 Task: Add Enzymedica Digest to the cart.
Action: Mouse moved to (227, 102)
Screenshot: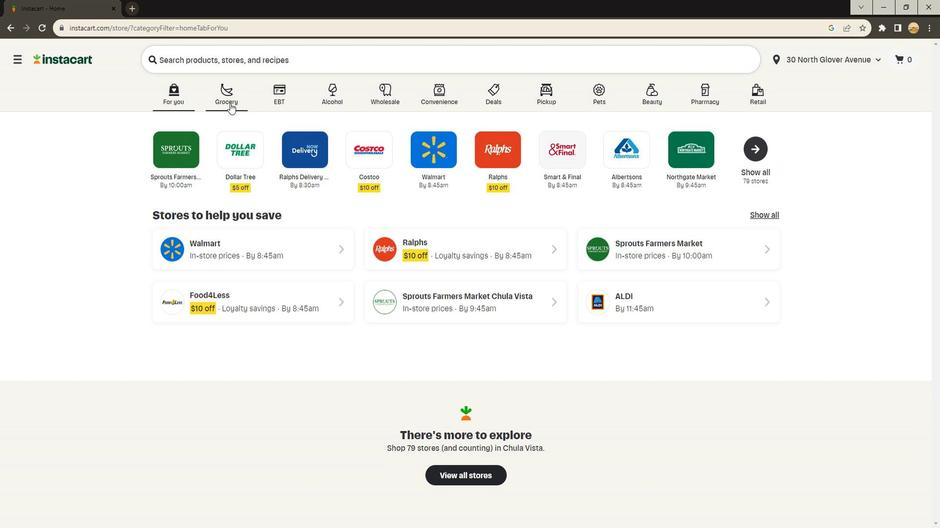 
Action: Mouse pressed left at (227, 102)
Screenshot: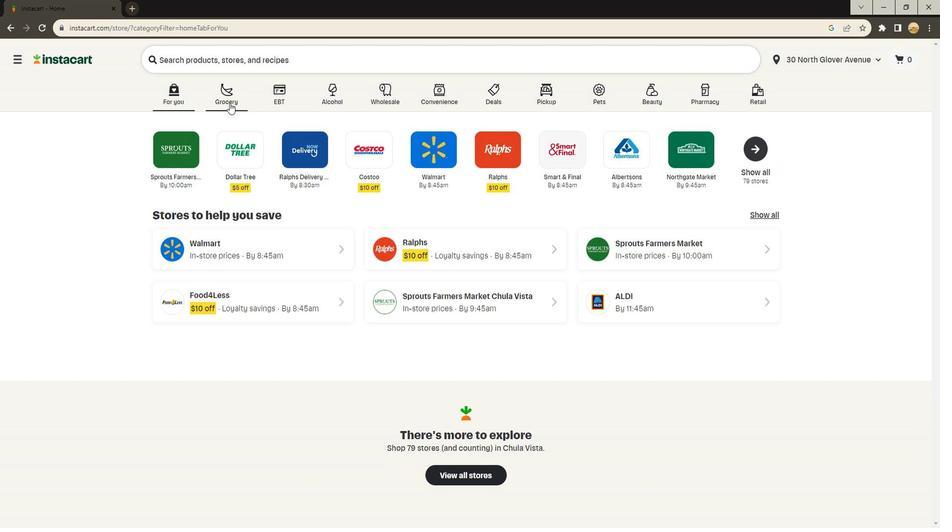 
Action: Mouse moved to (217, 279)
Screenshot: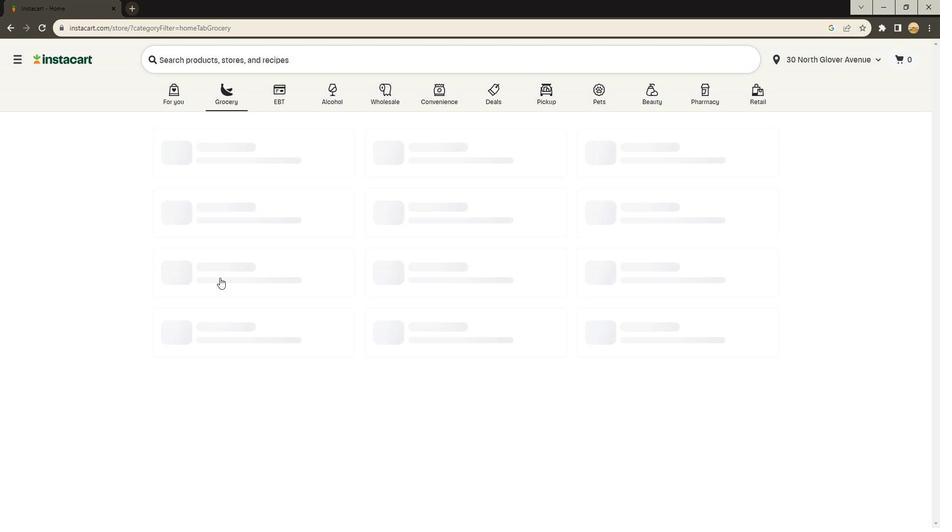 
Action: Mouse pressed left at (217, 279)
Screenshot: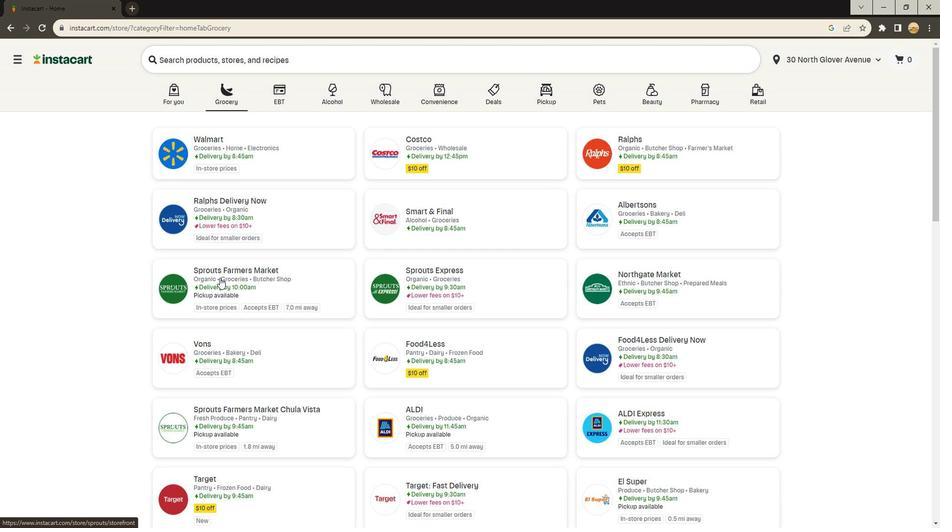 
Action: Mouse moved to (59, 326)
Screenshot: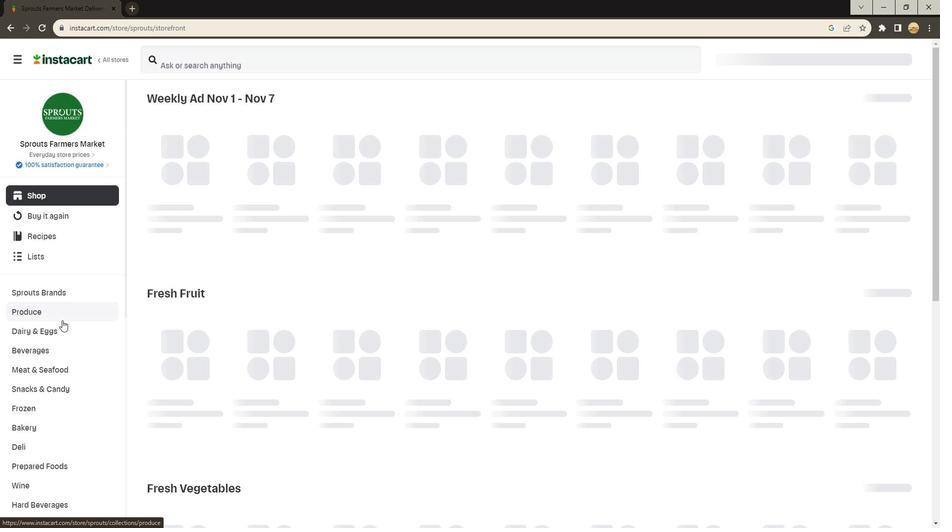 
Action: Mouse scrolled (59, 325) with delta (0, 0)
Screenshot: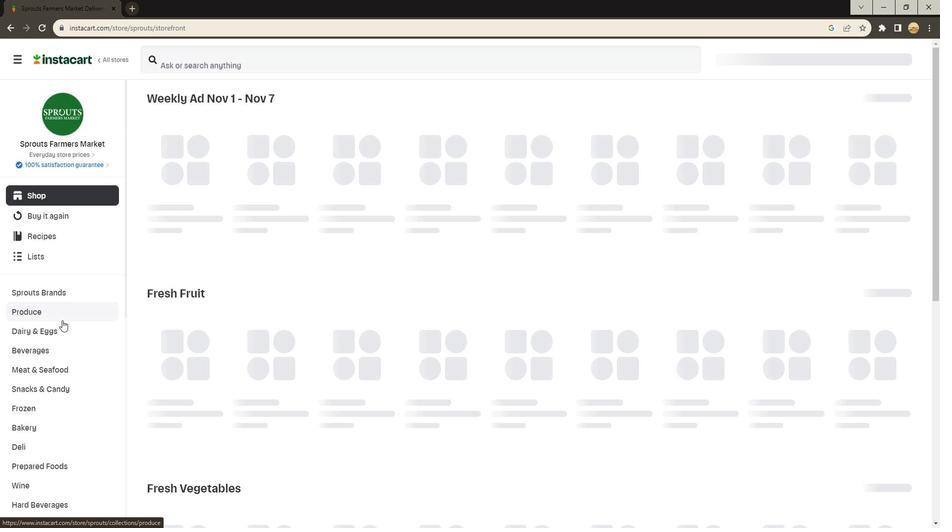 
Action: Mouse moved to (59, 334)
Screenshot: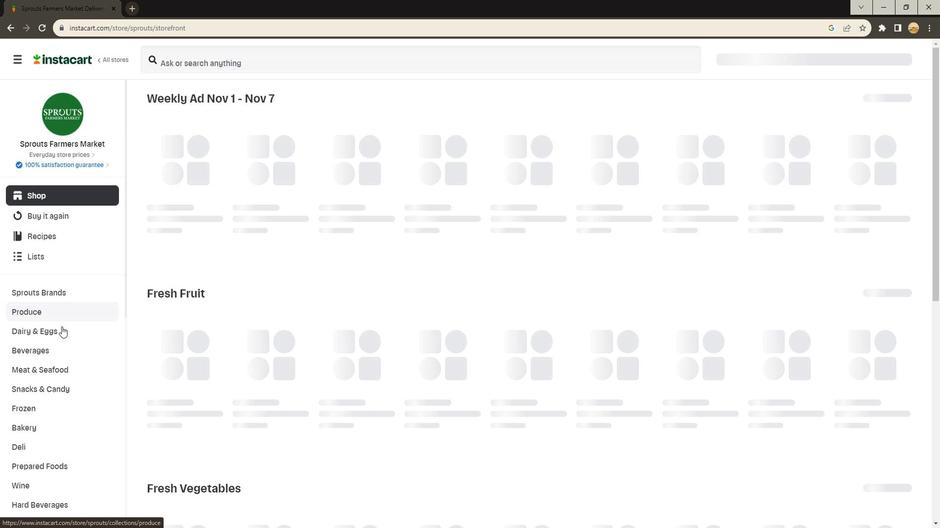 
Action: Mouse scrolled (59, 333) with delta (0, 0)
Screenshot: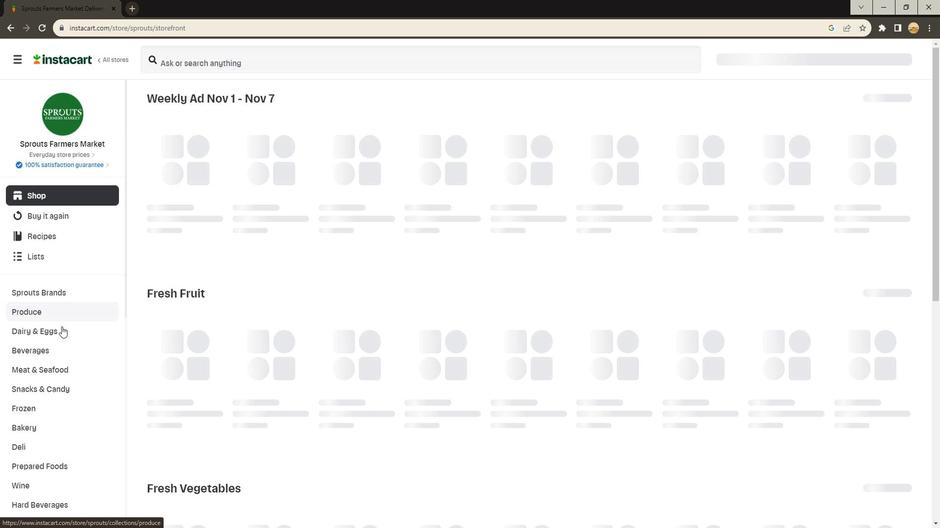 
Action: Mouse moved to (59, 348)
Screenshot: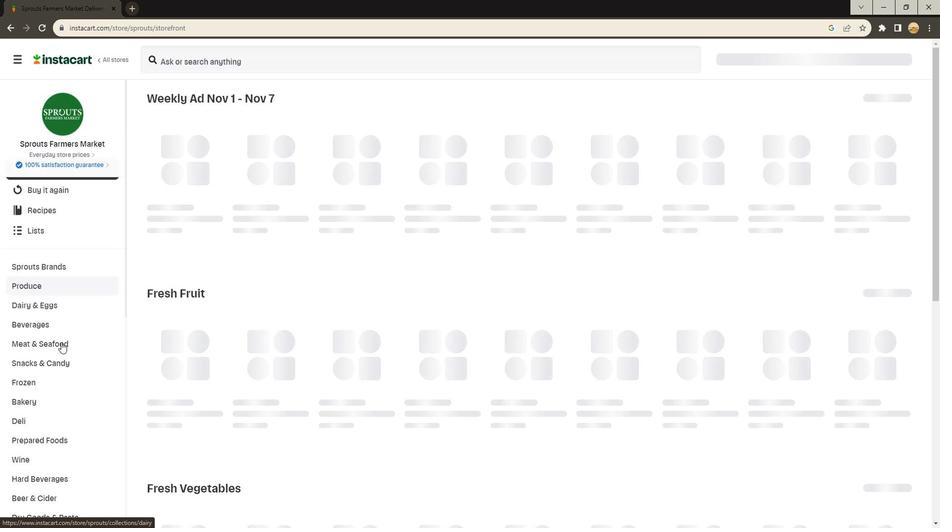 
Action: Mouse scrolled (59, 347) with delta (0, 0)
Screenshot: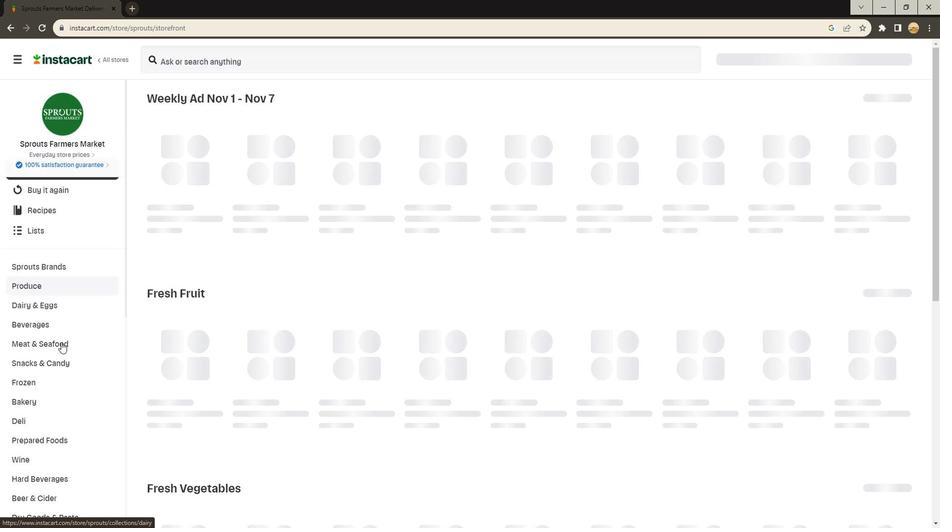 
Action: Mouse scrolled (59, 347) with delta (0, 0)
Screenshot: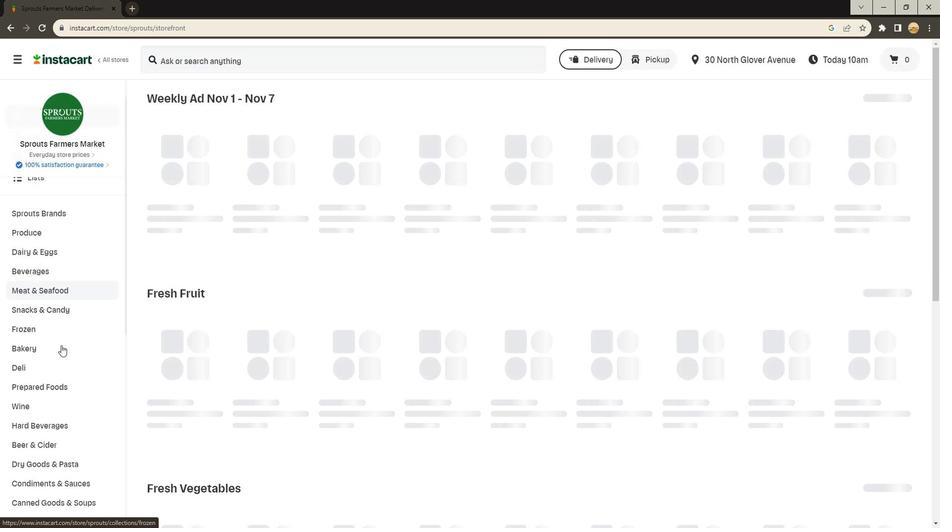 
Action: Mouse scrolled (59, 347) with delta (0, 0)
Screenshot: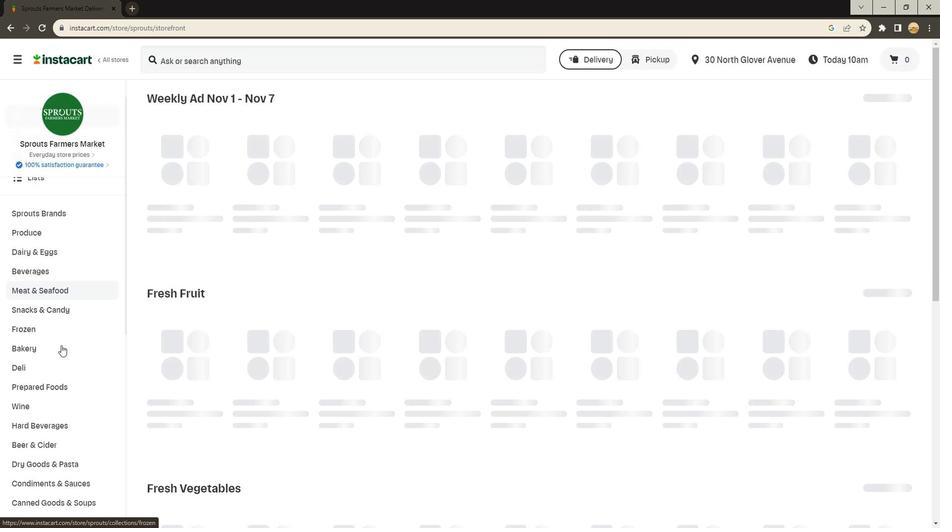 
Action: Mouse scrolled (59, 347) with delta (0, 0)
Screenshot: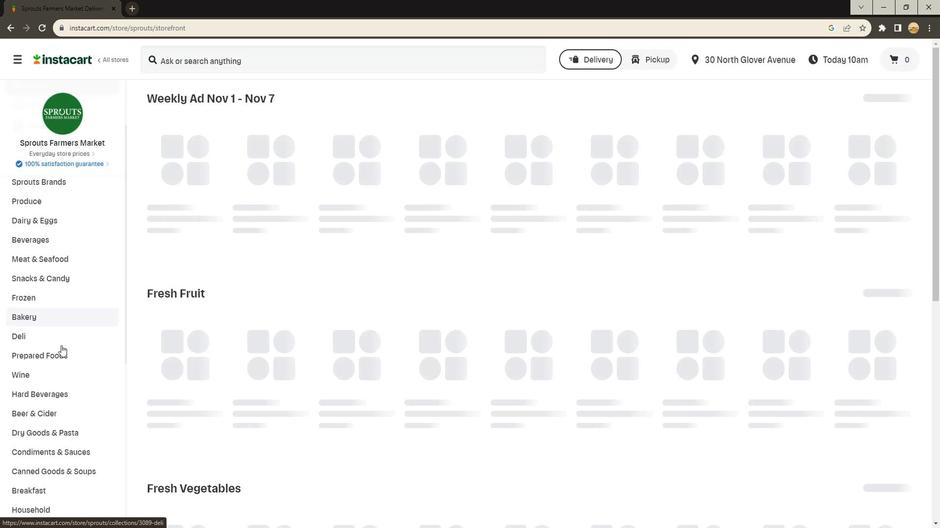 
Action: Mouse moved to (40, 376)
Screenshot: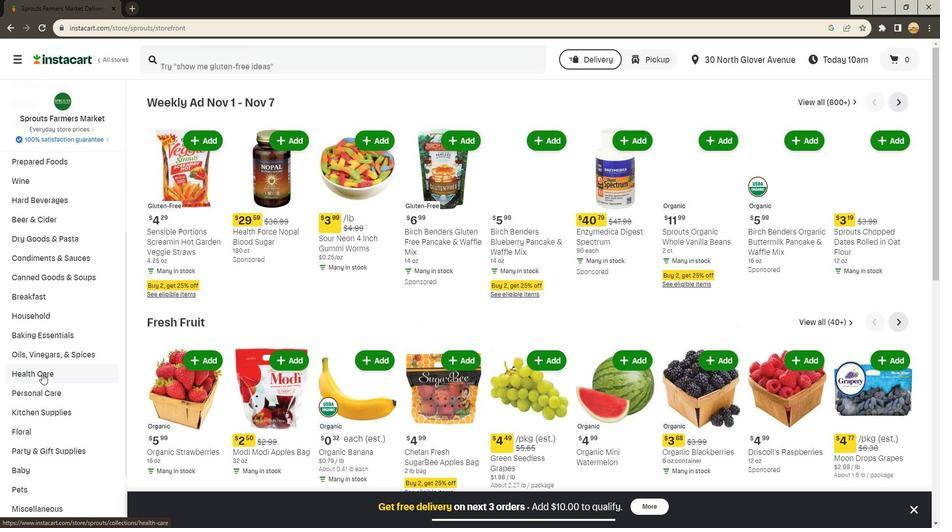 
Action: Mouse pressed left at (40, 376)
Screenshot: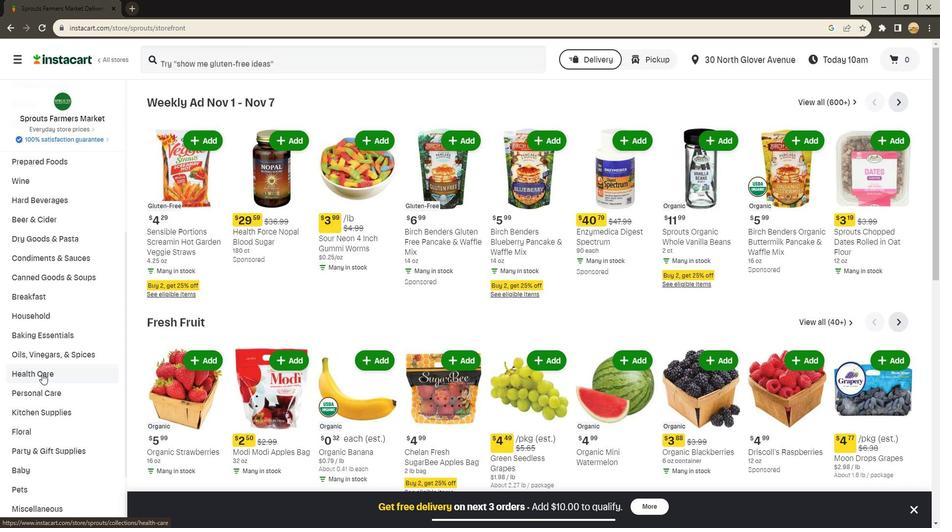
Action: Mouse moved to (458, 132)
Screenshot: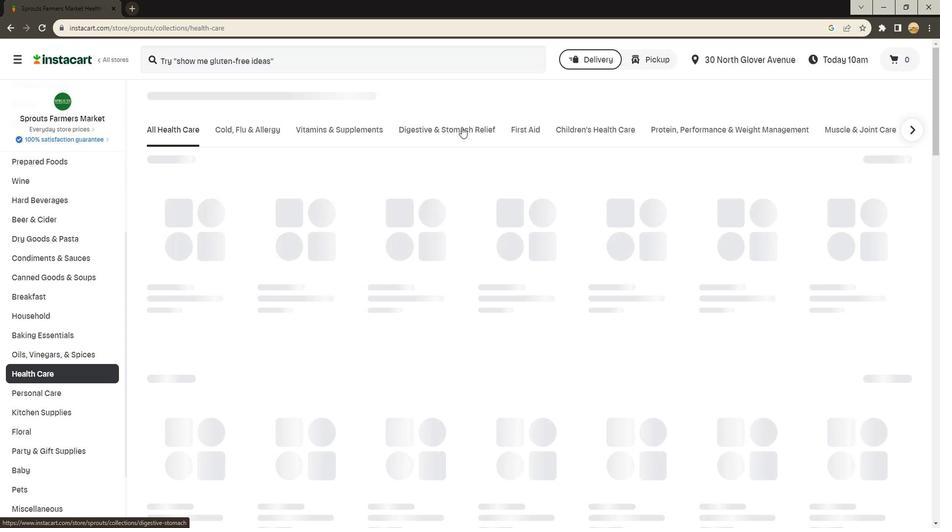 
Action: Mouse pressed left at (458, 132)
Screenshot: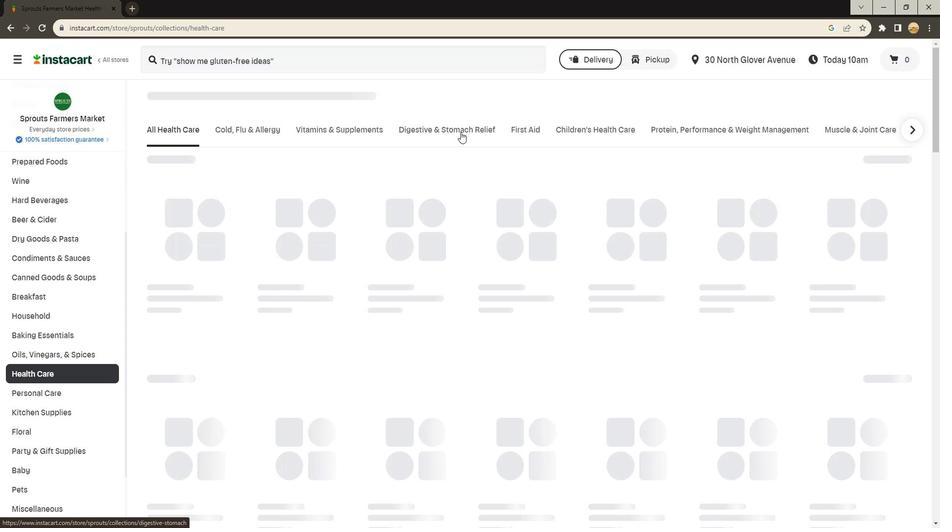 
Action: Mouse moved to (671, 170)
Screenshot: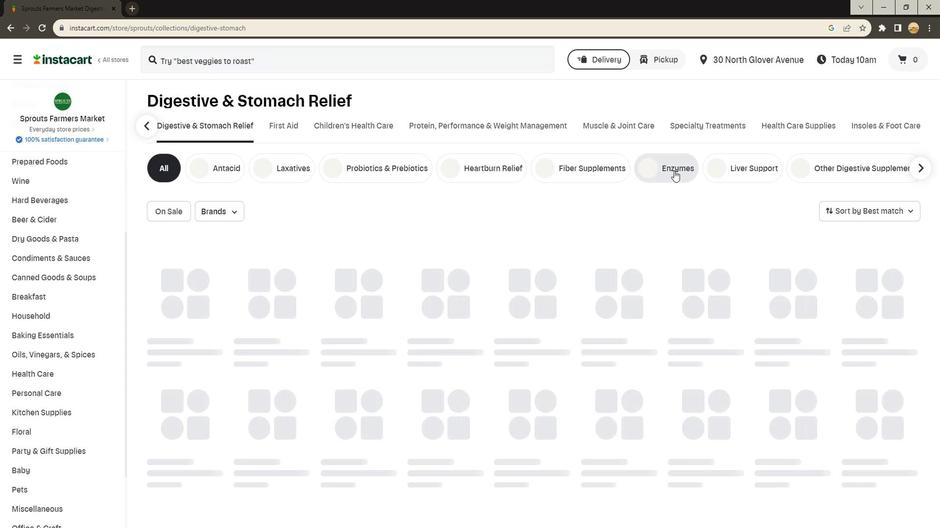 
Action: Mouse pressed left at (671, 170)
Screenshot: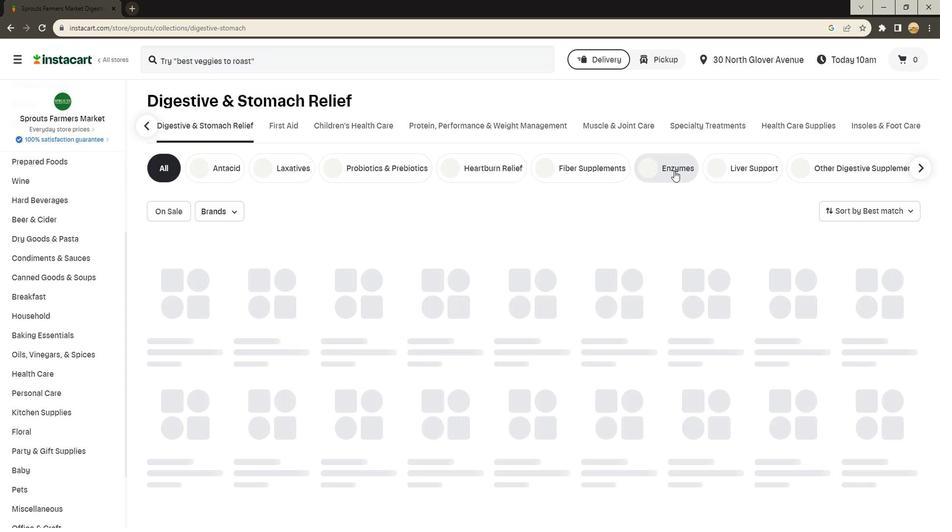 
Action: Mouse moved to (304, 57)
Screenshot: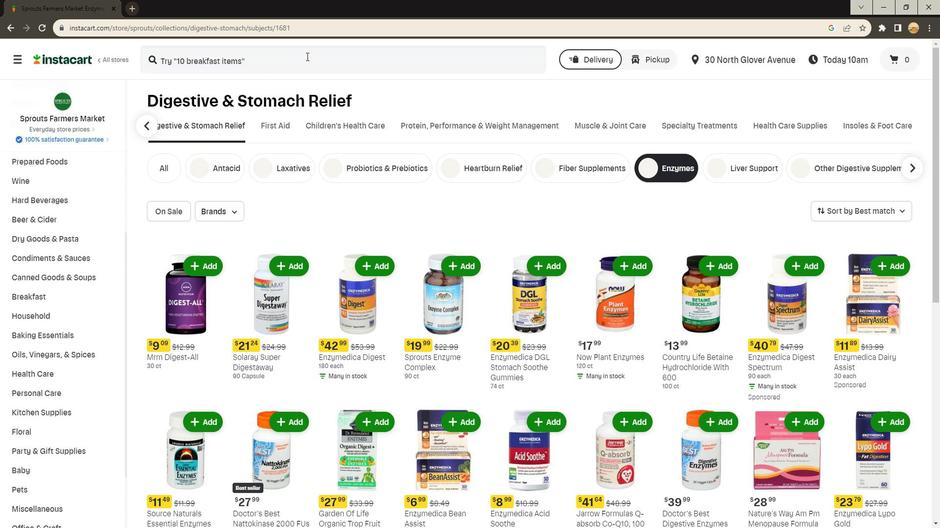 
Action: Mouse pressed left at (304, 57)
Screenshot: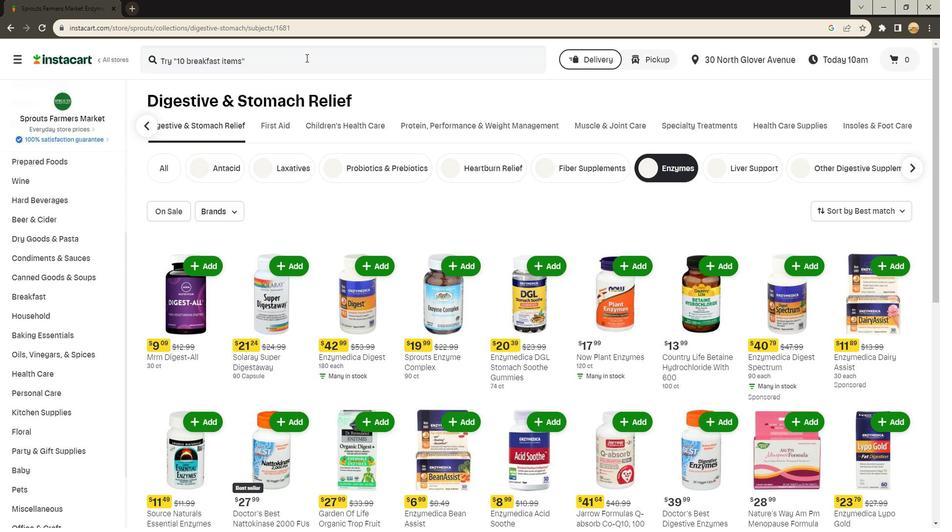 
Action: Key pressed <Key.shift>Enzymedica<Key.space><Key.shift>Digest<Key.space><Key.enter>
Screenshot: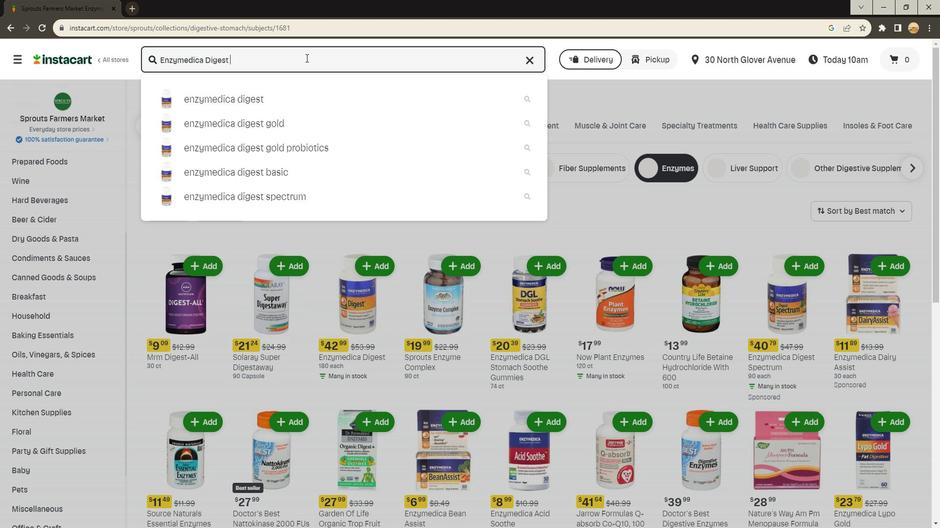 
Action: Mouse moved to (884, 171)
Screenshot: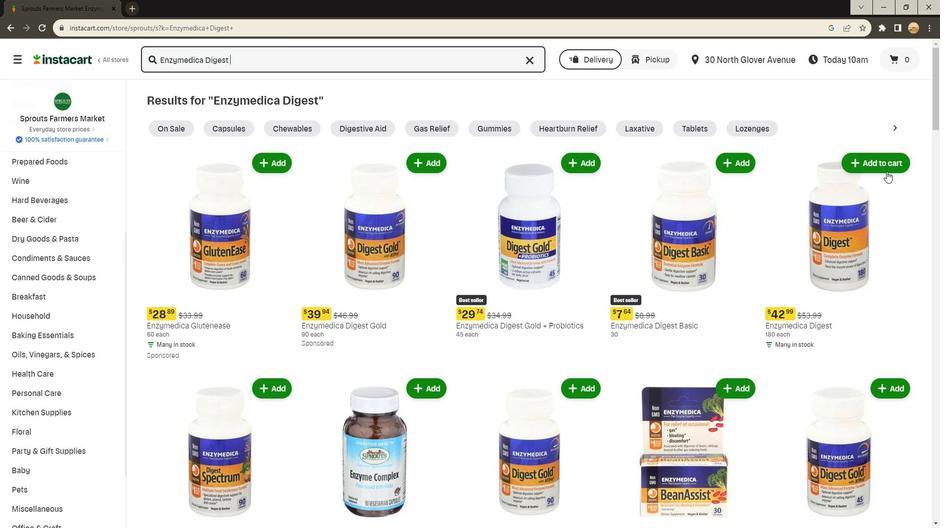 
Action: Mouse pressed left at (884, 171)
Screenshot: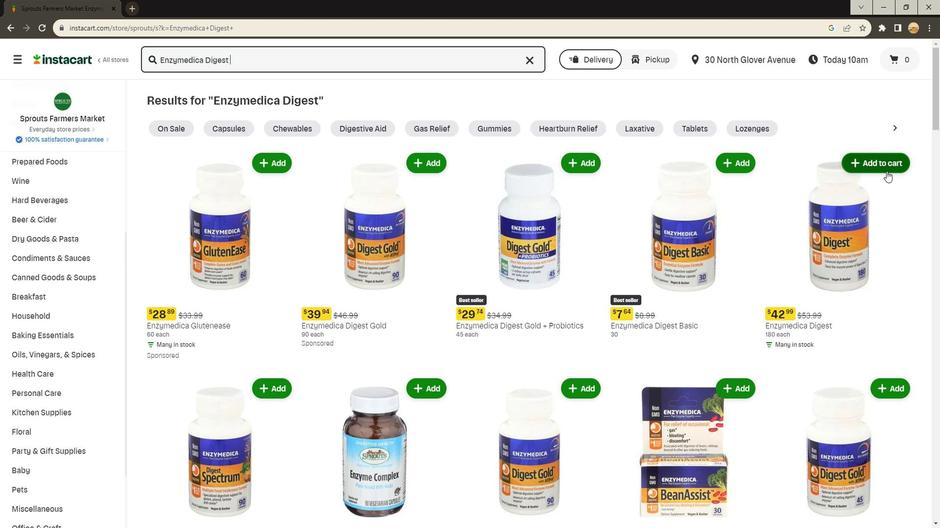 
Action: Mouse moved to (875, 266)
Screenshot: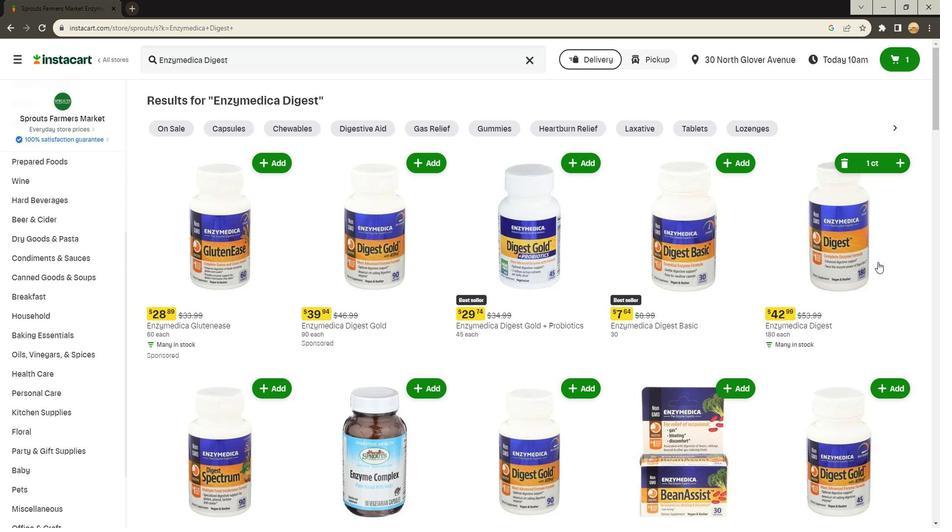 
